 Task: Select the list "To Do" for automation.
Action: Mouse pressed left at (611, 183)
Screenshot: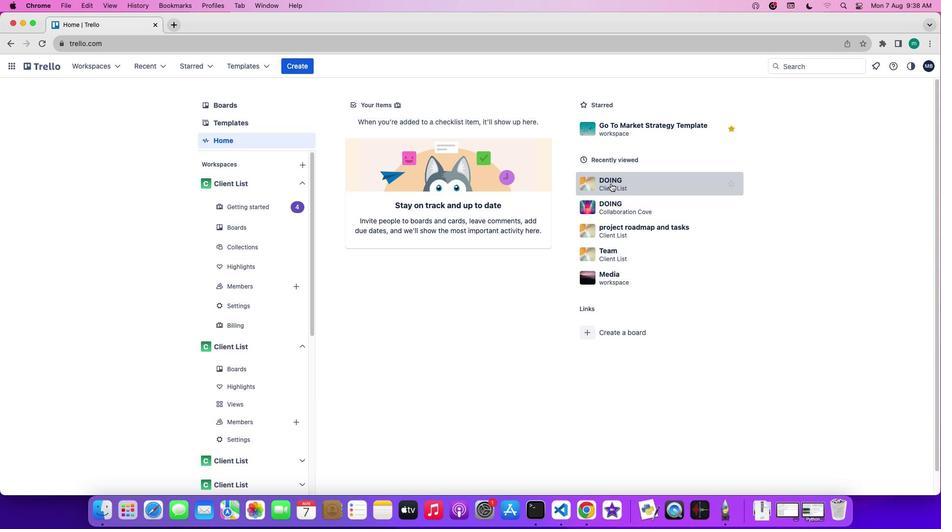
Action: Mouse moved to (257, 142)
Screenshot: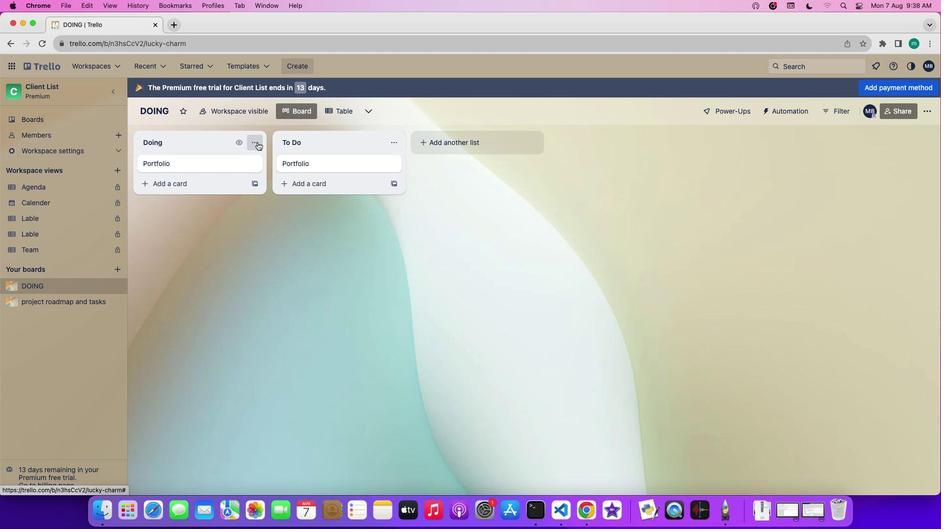 
Action: Mouse pressed left at (257, 142)
Screenshot: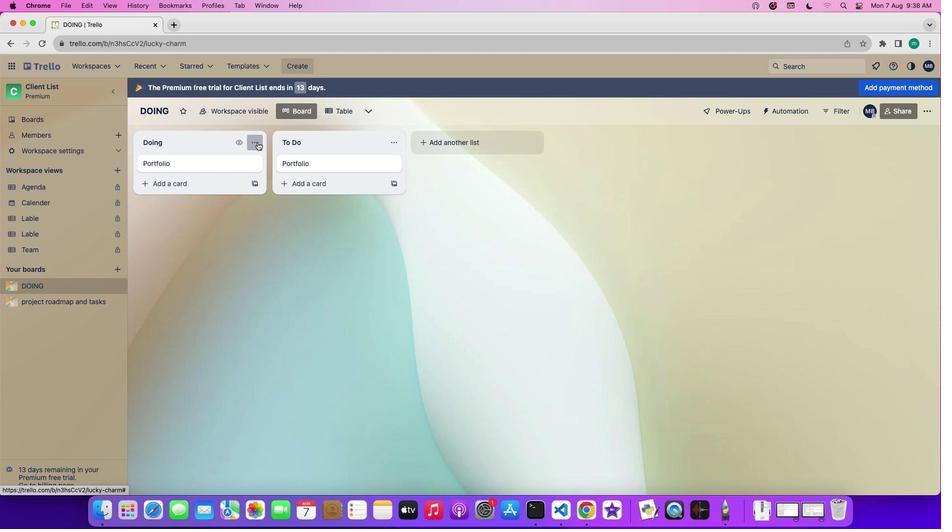 
Action: Mouse moved to (275, 265)
Screenshot: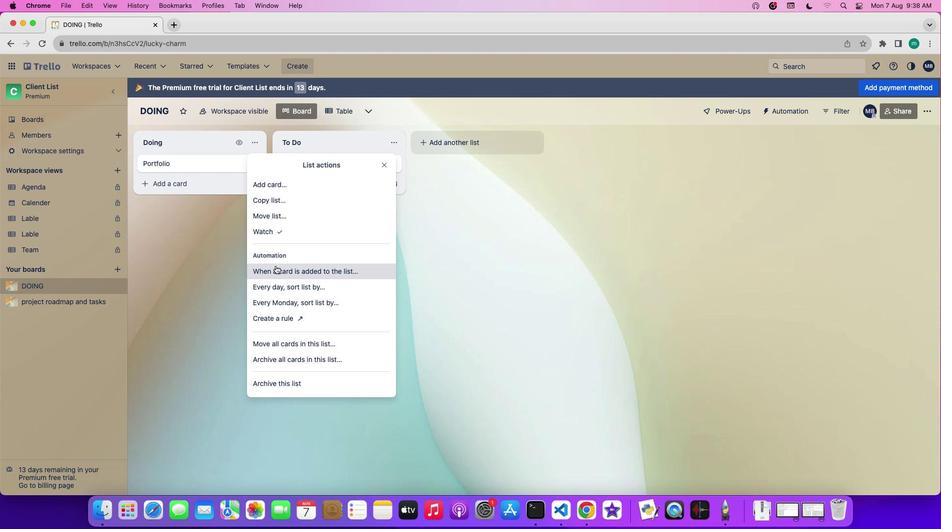 
Action: Mouse pressed left at (275, 265)
Screenshot: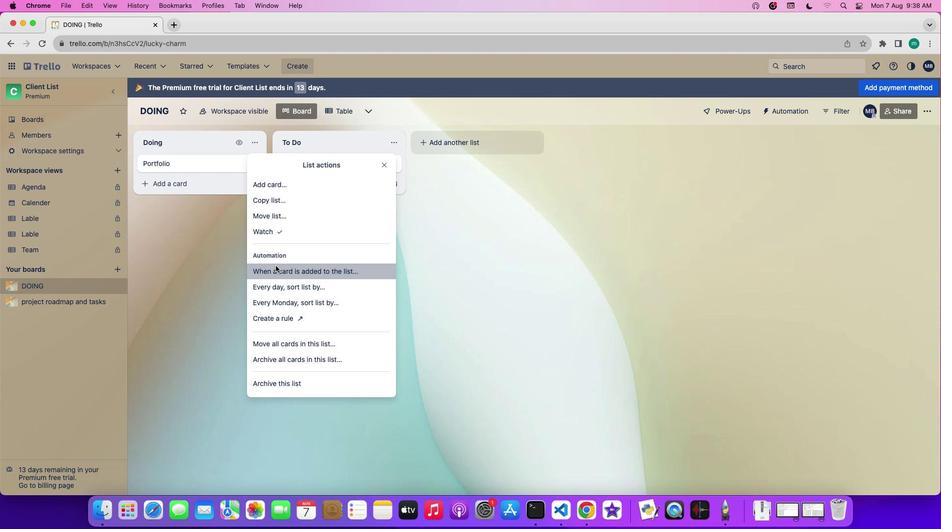 
Action: Mouse moved to (332, 231)
Screenshot: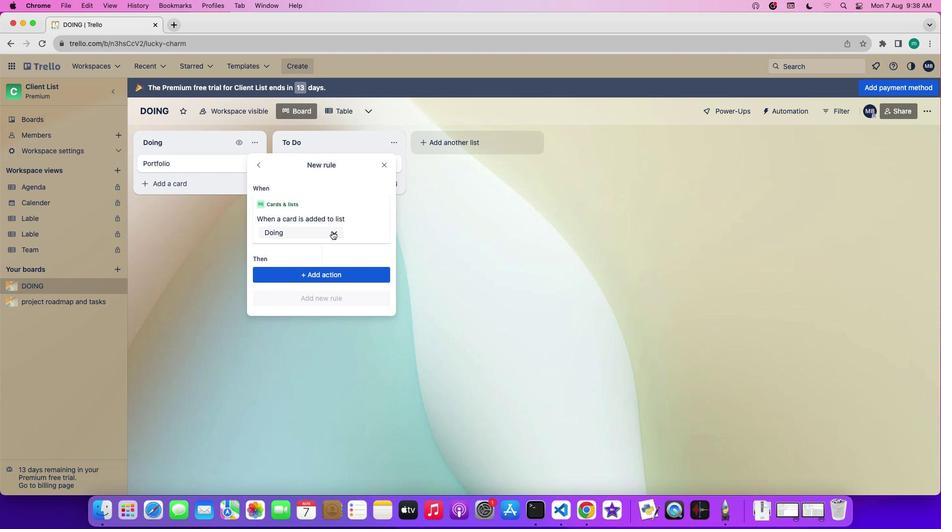 
Action: Mouse pressed left at (332, 231)
Screenshot: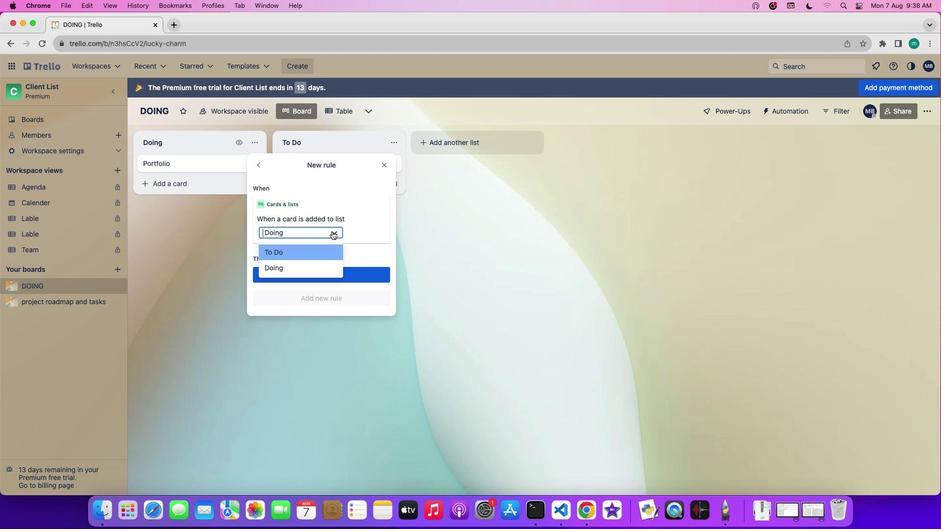 
Action: Mouse moved to (319, 251)
Screenshot: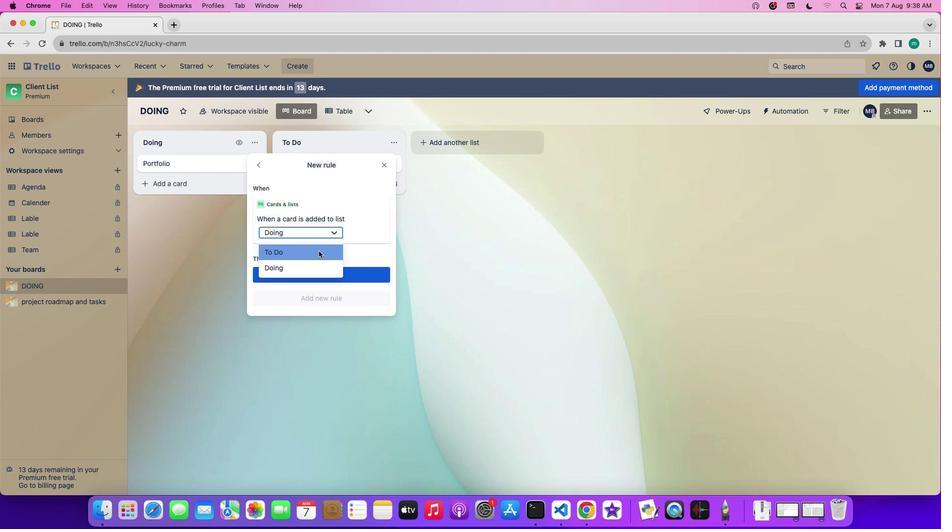 
Action: Mouse pressed left at (319, 251)
Screenshot: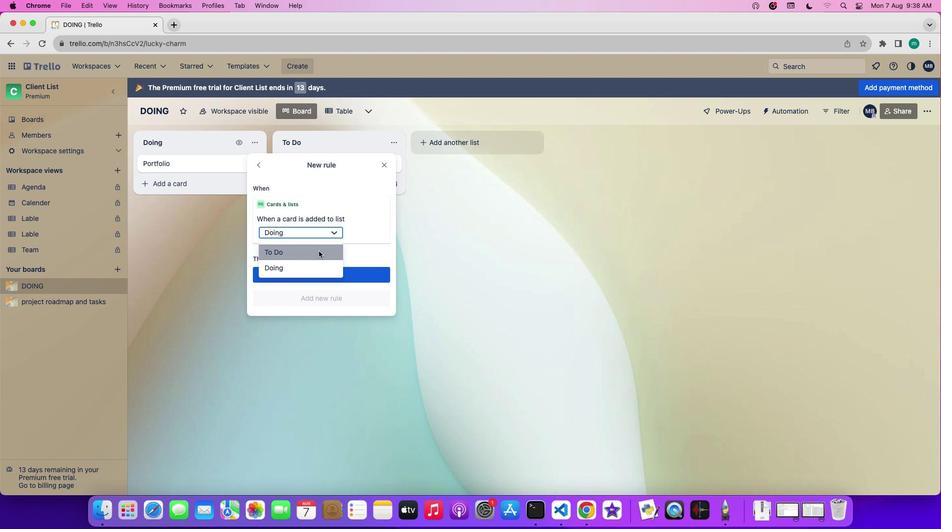 
